 Task: Open a starred file from drive.
Action: Mouse moved to (58, 109)
Screenshot: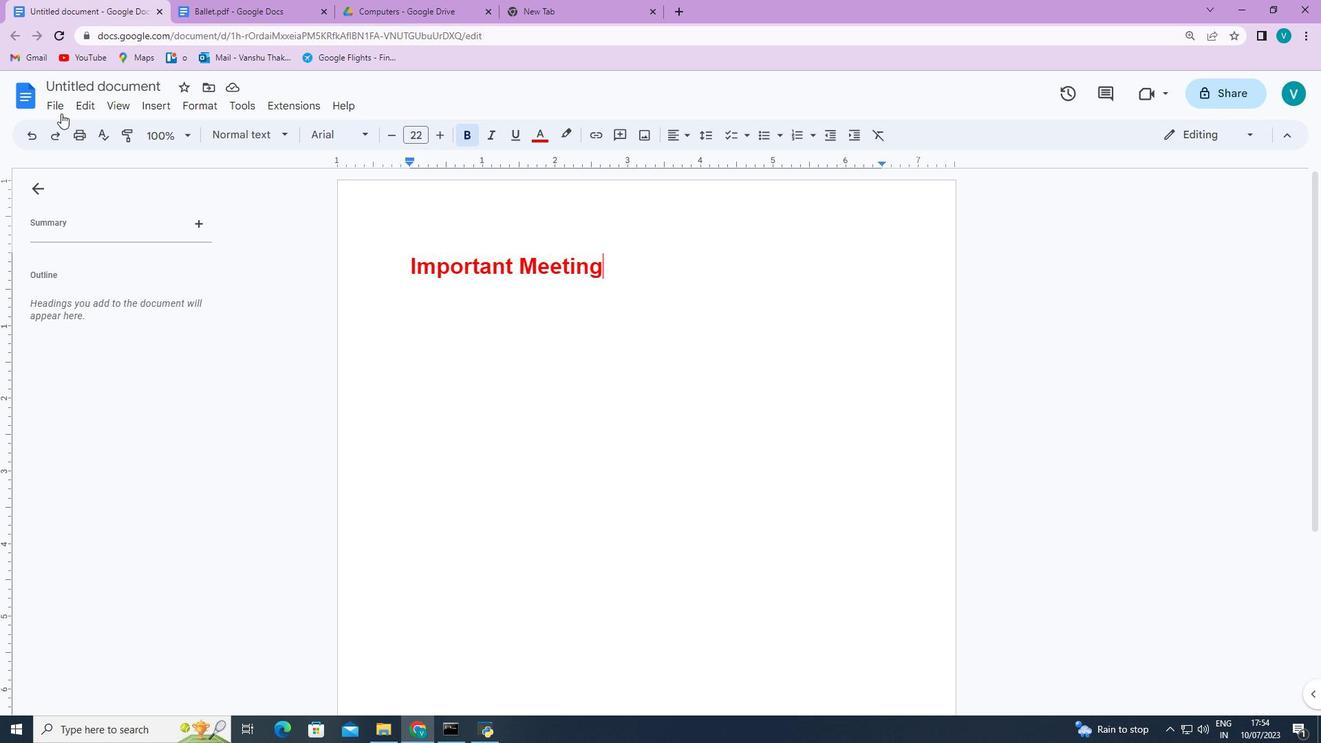 
Action: Mouse pressed left at (58, 109)
Screenshot: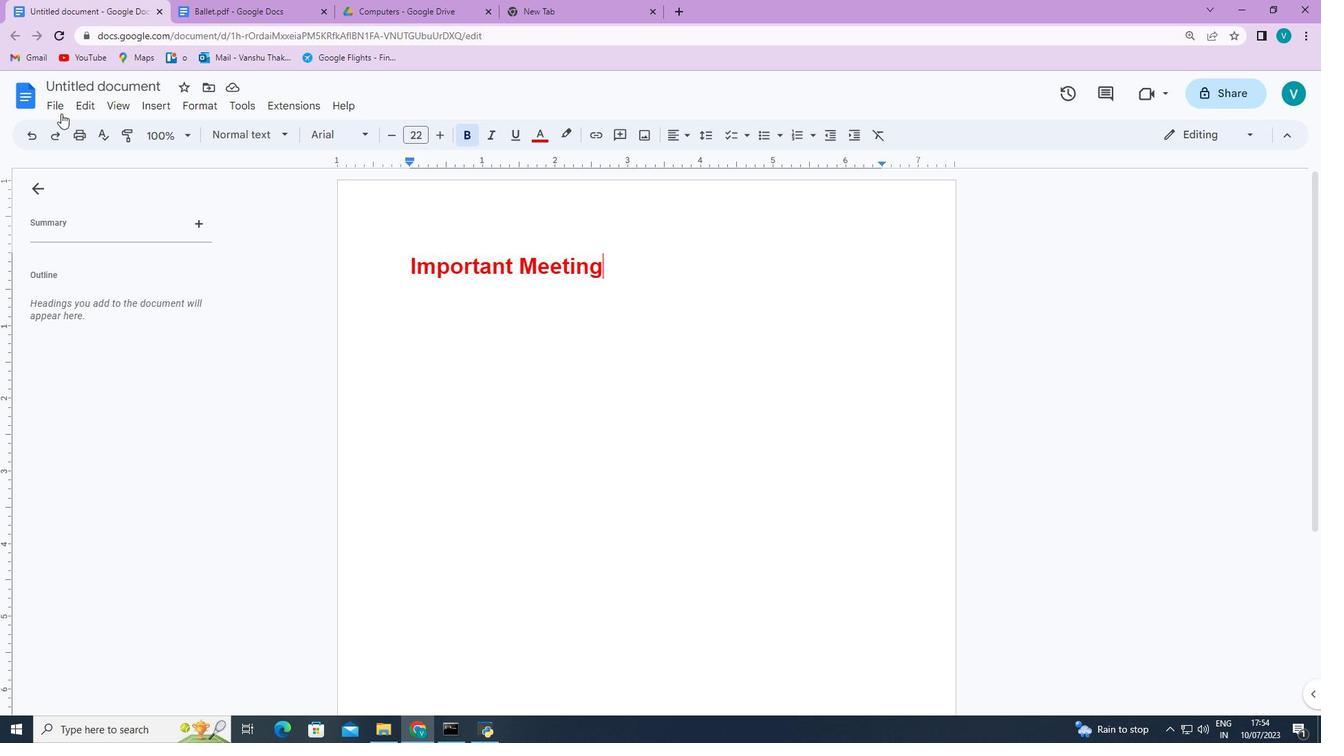 
Action: Mouse moved to (80, 151)
Screenshot: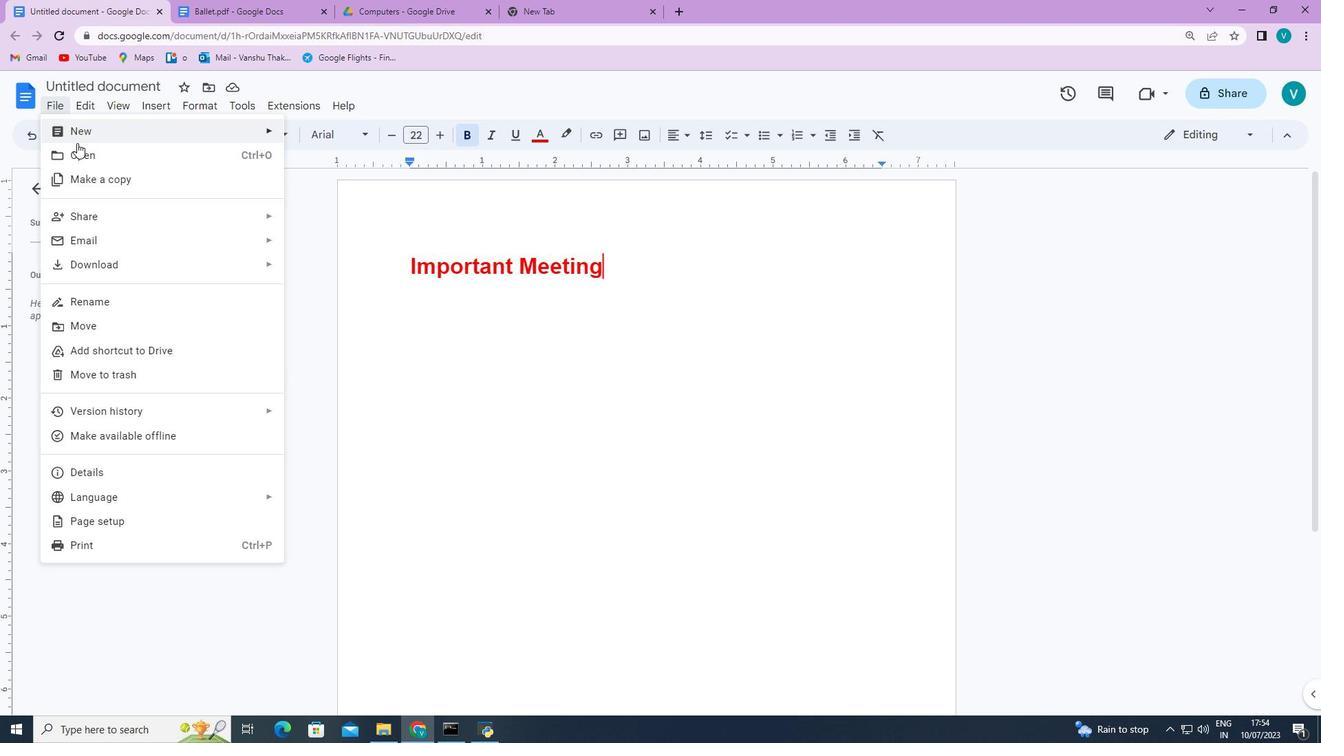 
Action: Mouse pressed left at (80, 151)
Screenshot: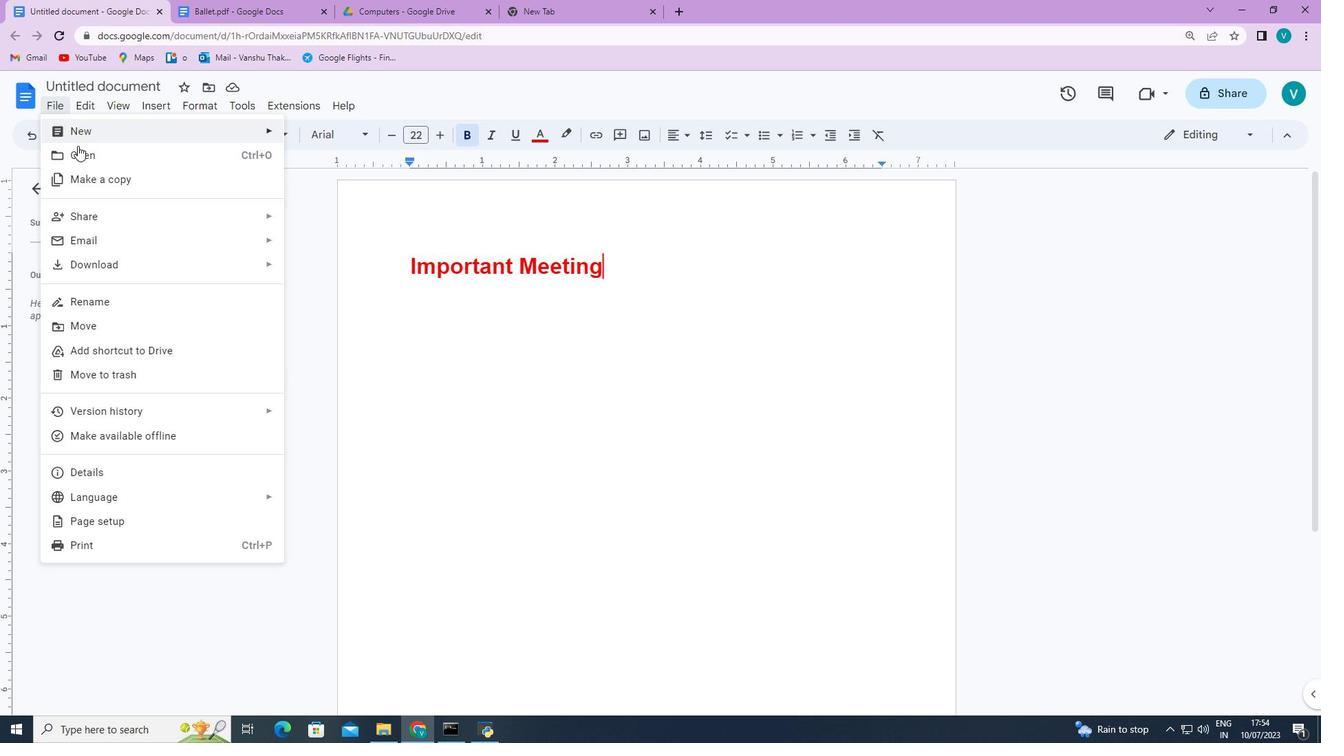 
Action: Mouse moved to (487, 200)
Screenshot: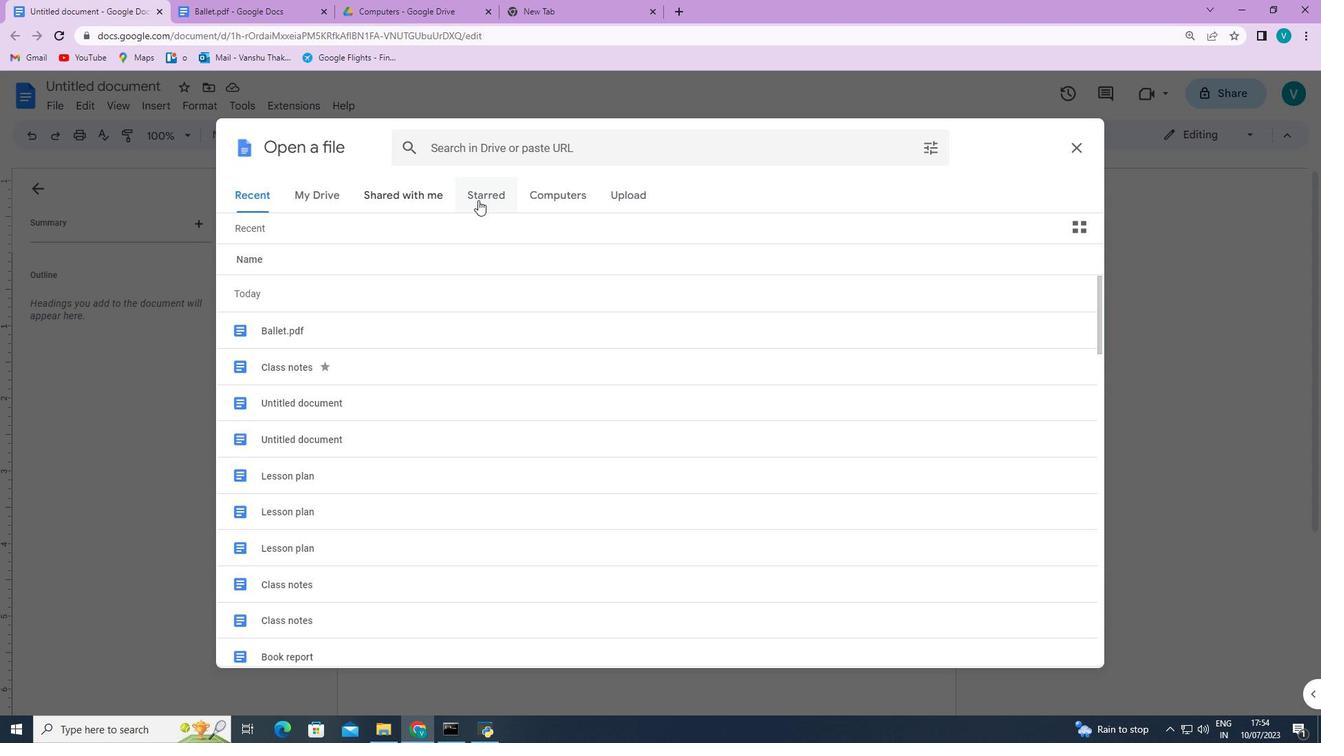
Action: Mouse pressed left at (487, 200)
Screenshot: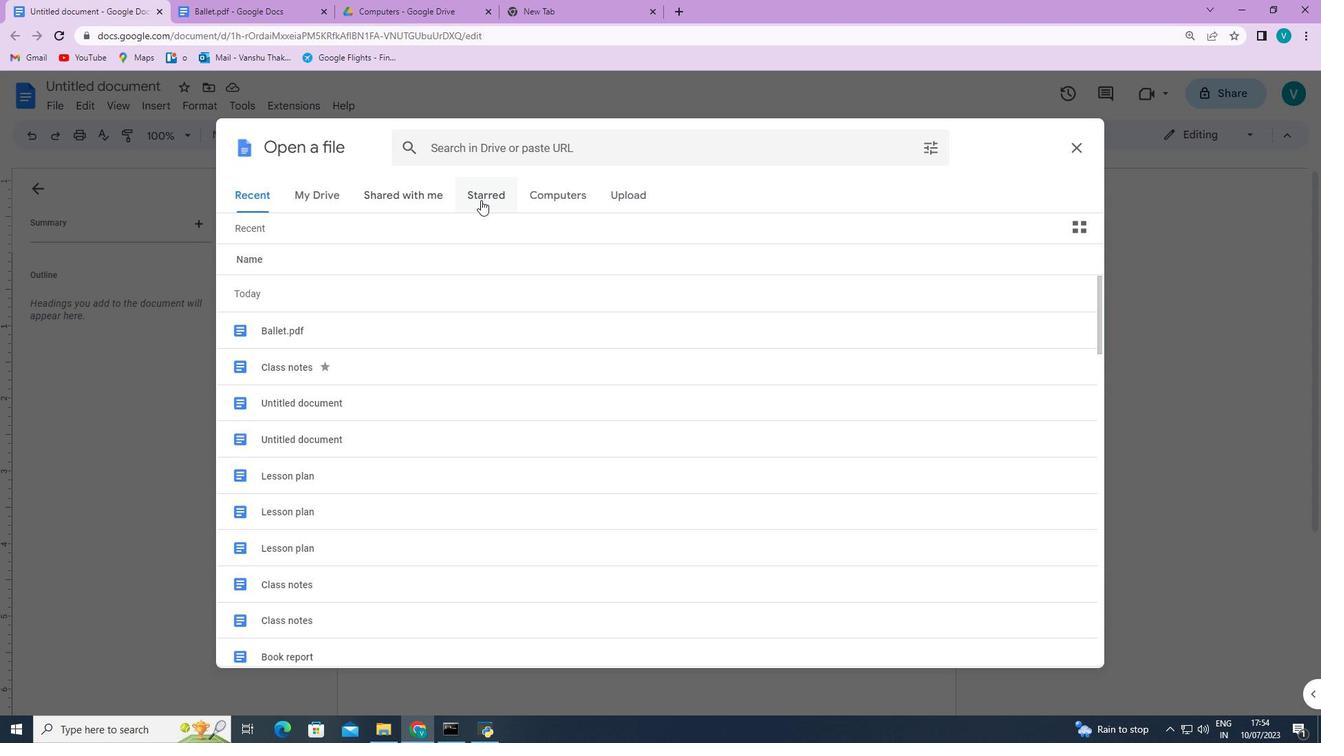 
Action: Mouse moved to (496, 275)
Screenshot: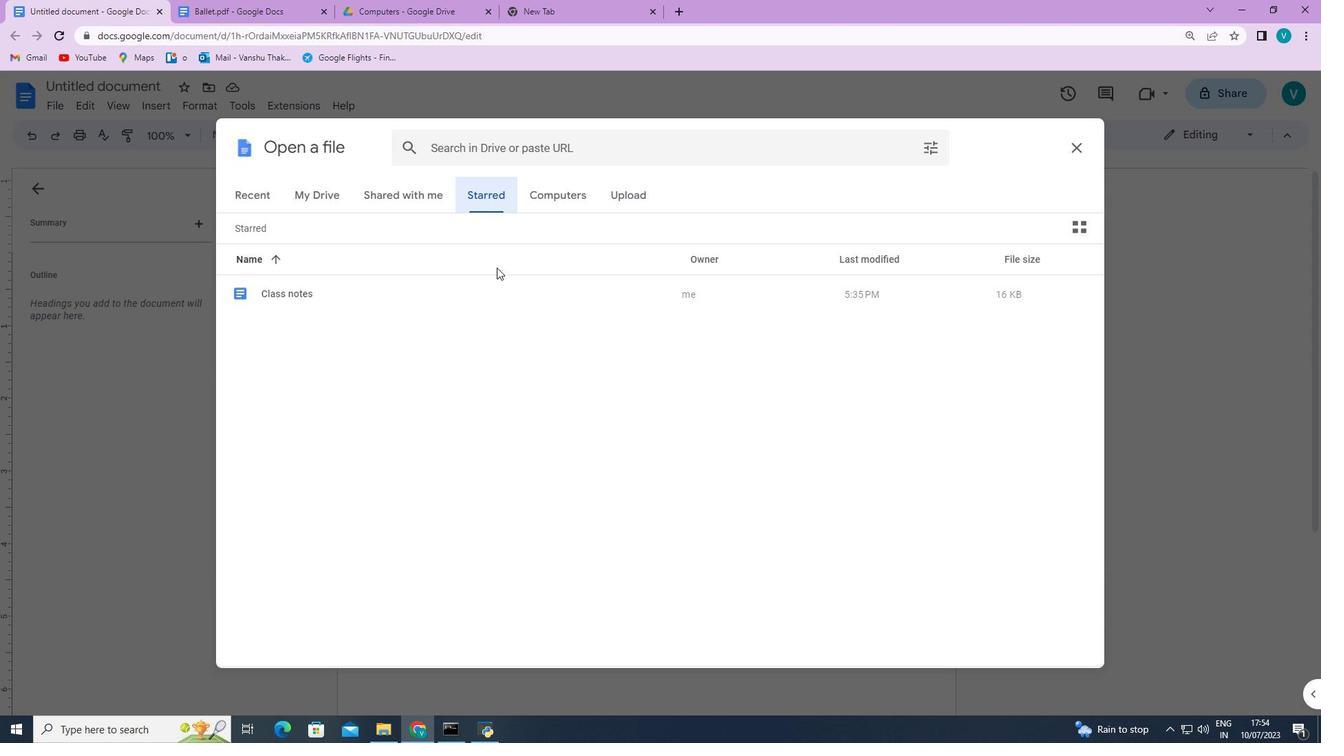 
Action: Mouse pressed left at (496, 275)
Screenshot: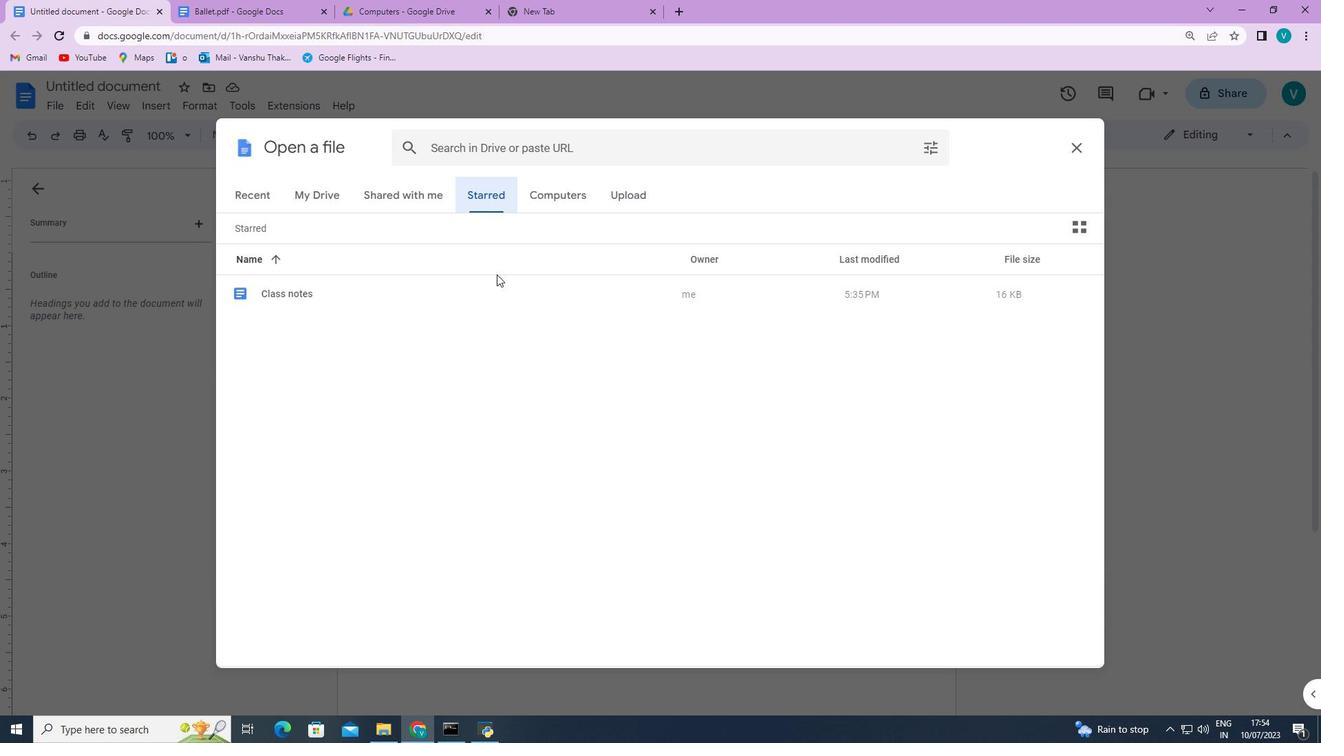 
Action: Mouse moved to (496, 276)
Screenshot: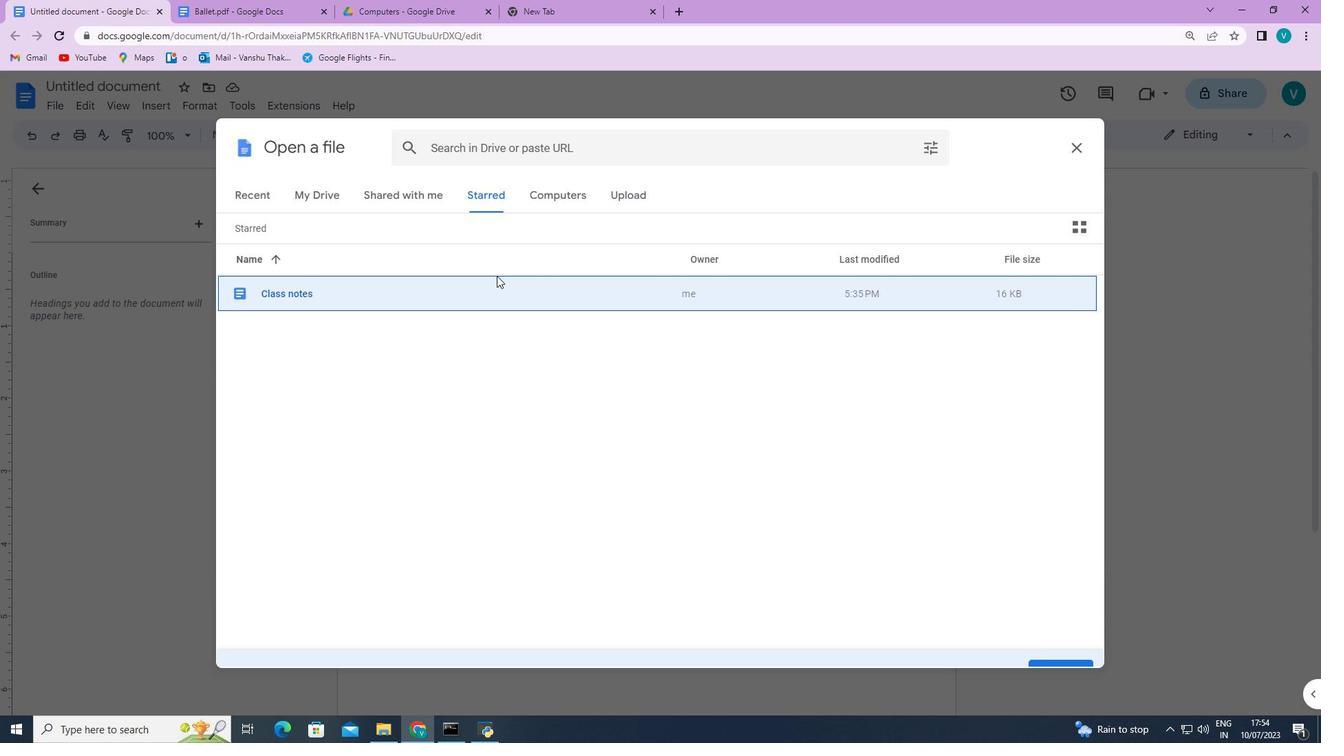 
Action: Mouse pressed left at (496, 276)
Screenshot: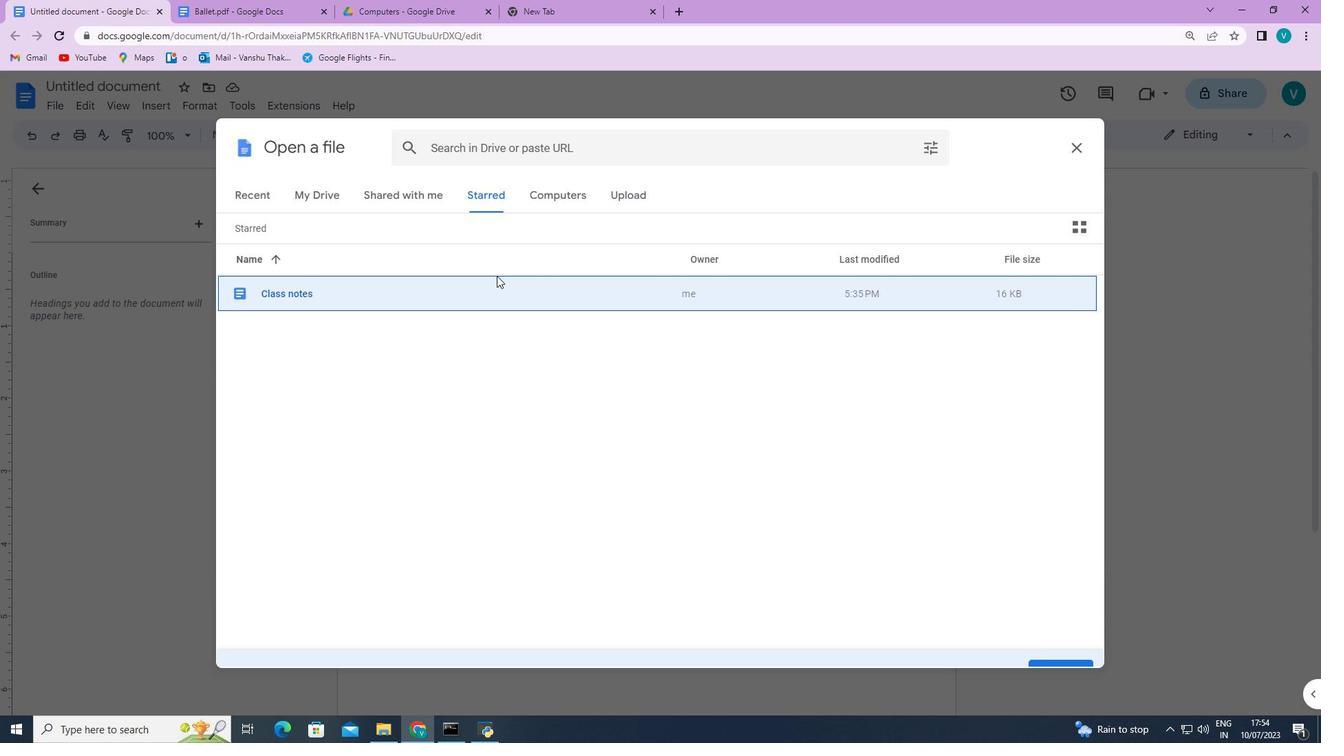 
Action: Mouse pressed left at (496, 276)
Screenshot: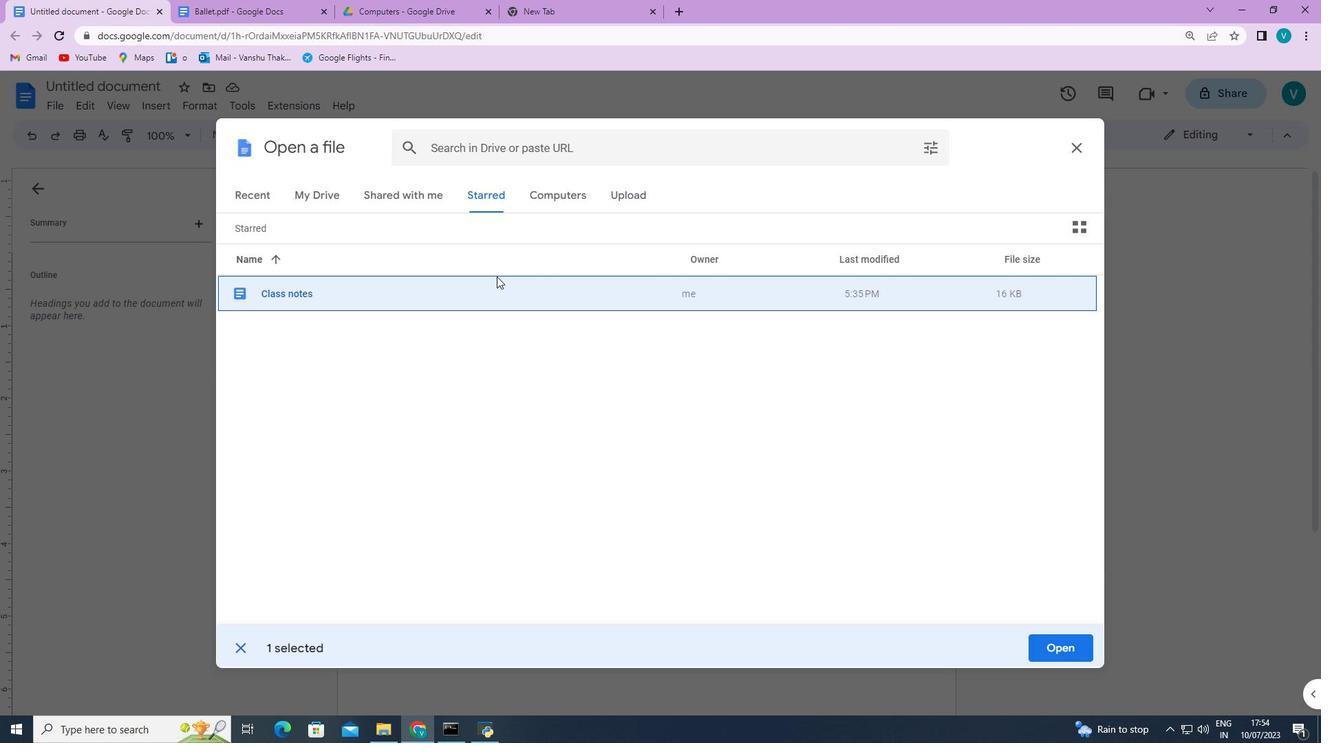 
